 Task: In the  document logbook.rtf Download file as 'EPUB Publication' Share this file with 'softage.5@softage.net' Insert the command  Suggesting 
Action: Mouse moved to (290, 423)
Screenshot: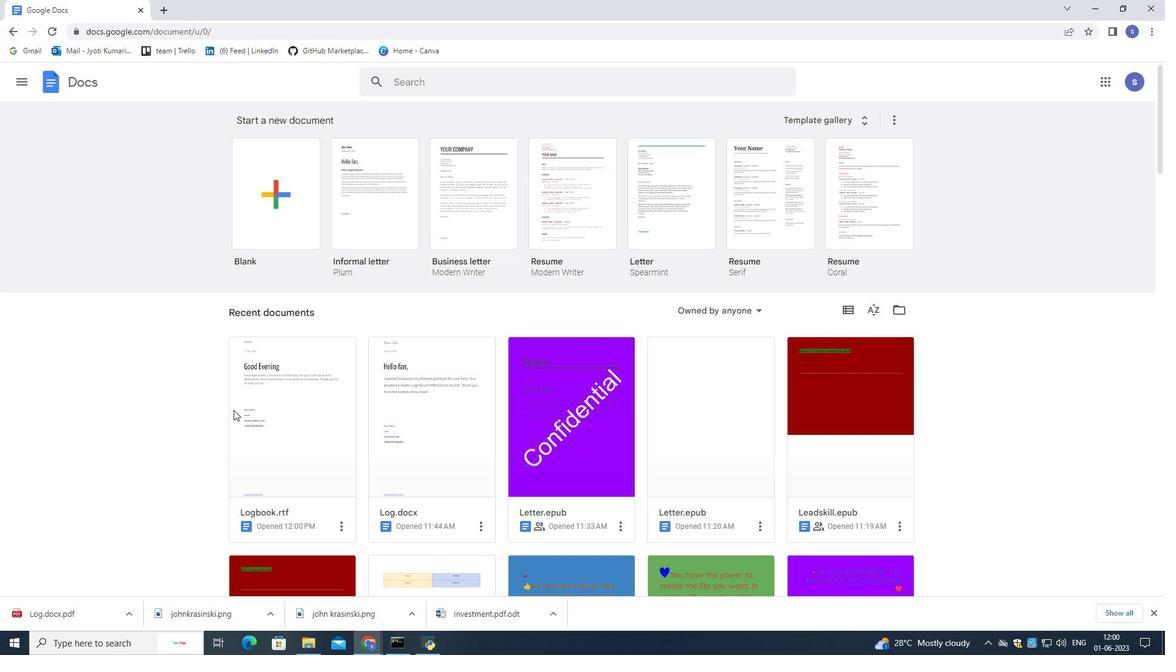 
Action: Mouse pressed left at (290, 423)
Screenshot: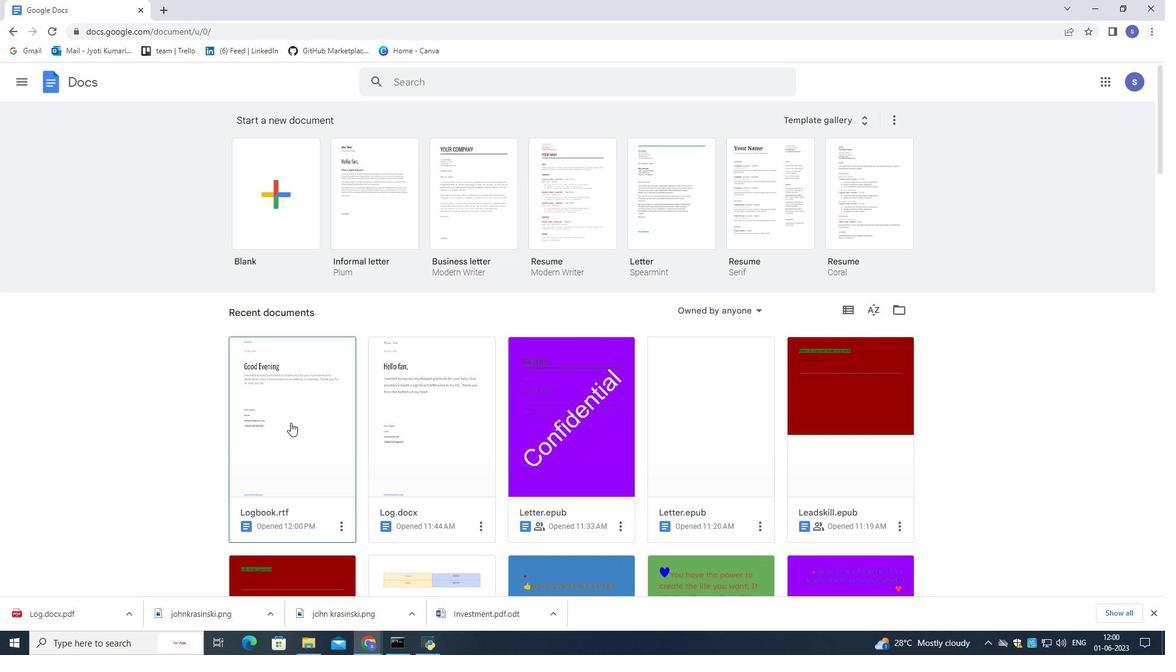 
Action: Mouse pressed left at (290, 423)
Screenshot: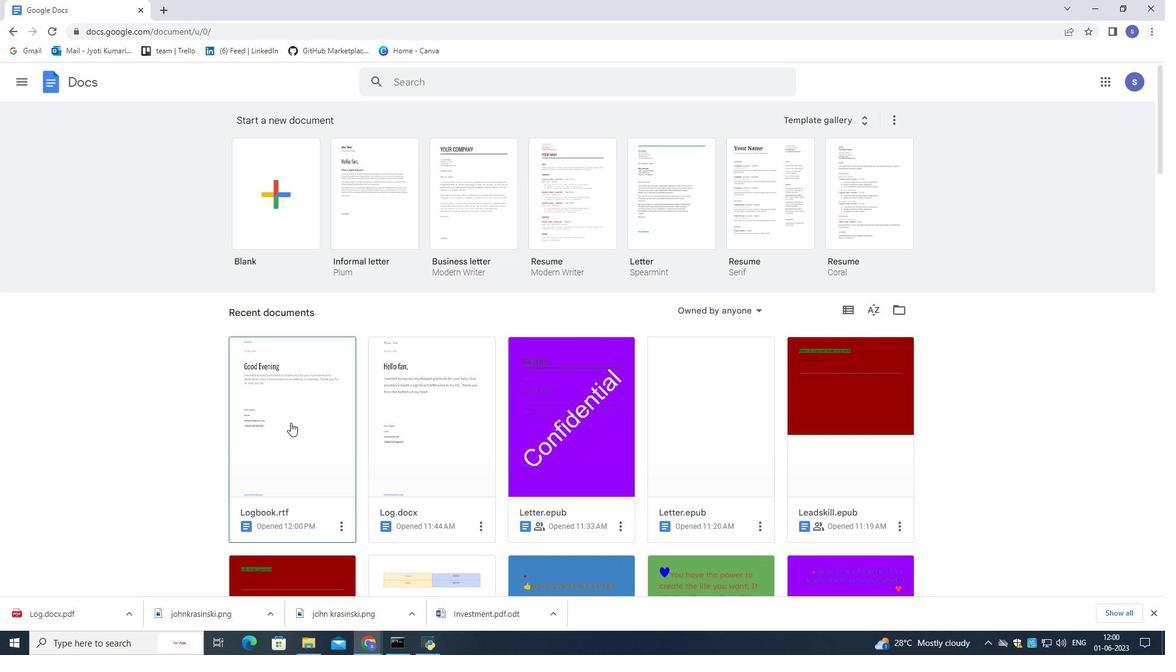 
Action: Mouse moved to (46, 94)
Screenshot: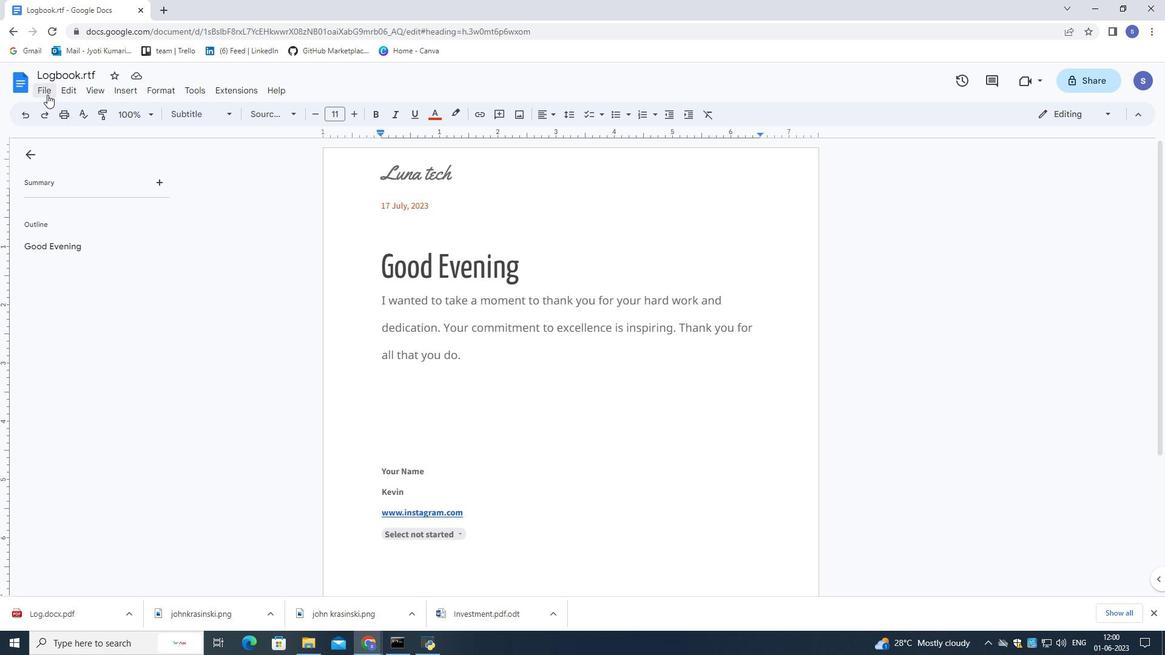 
Action: Mouse pressed left at (46, 94)
Screenshot: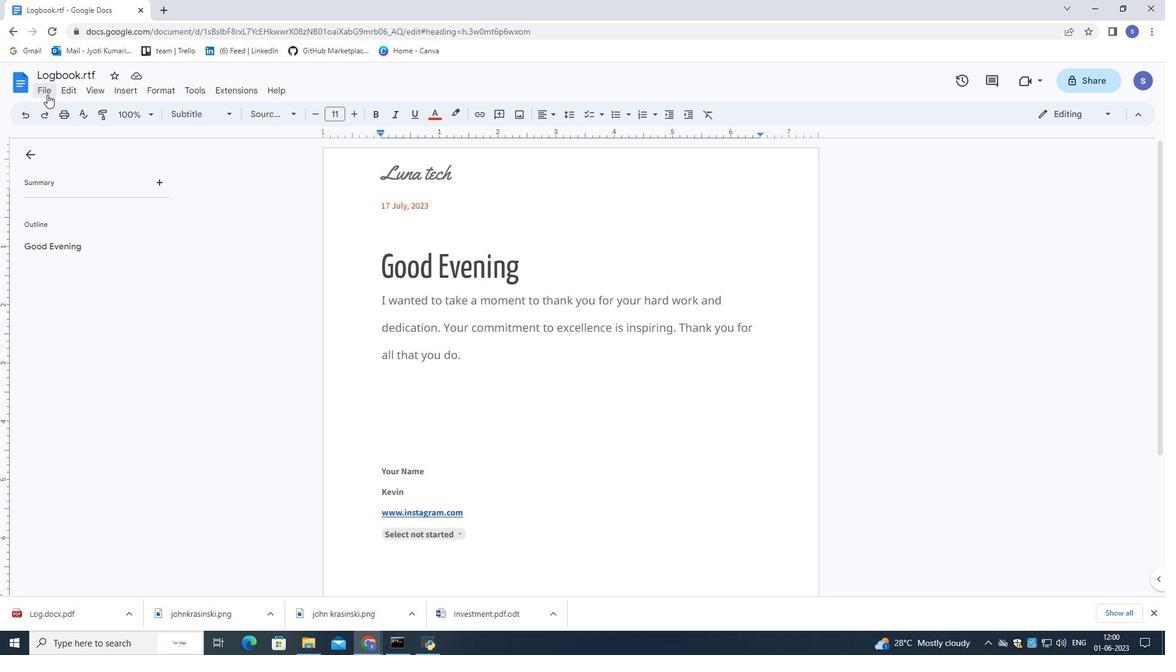 
Action: Mouse moved to (100, 223)
Screenshot: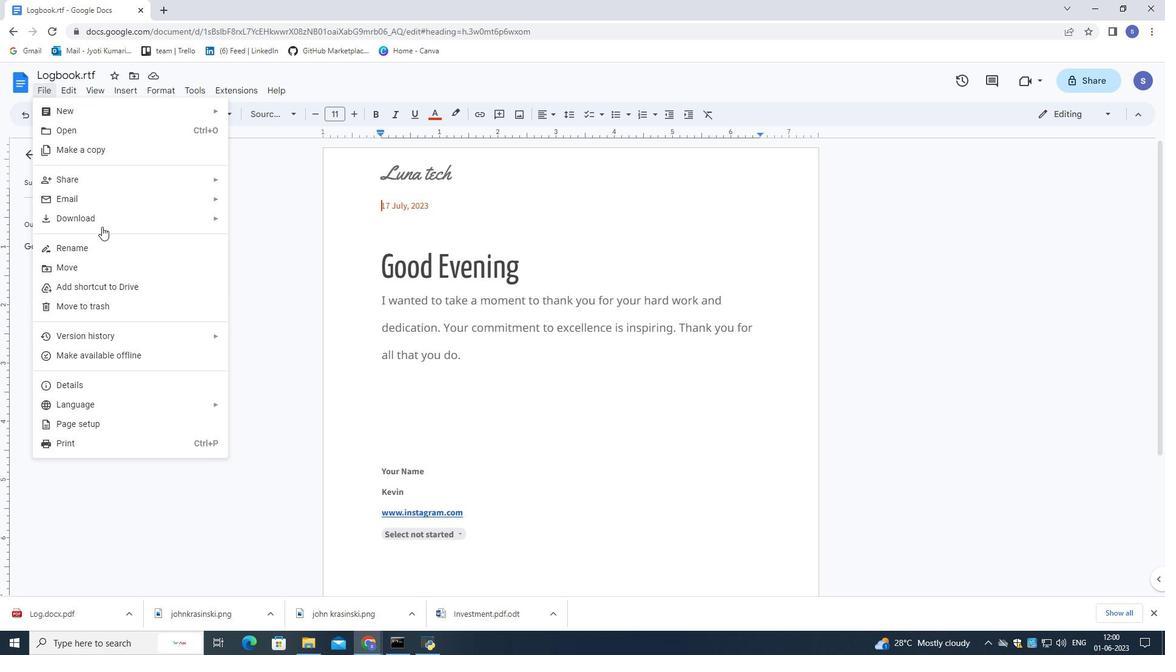 
Action: Mouse pressed left at (100, 223)
Screenshot: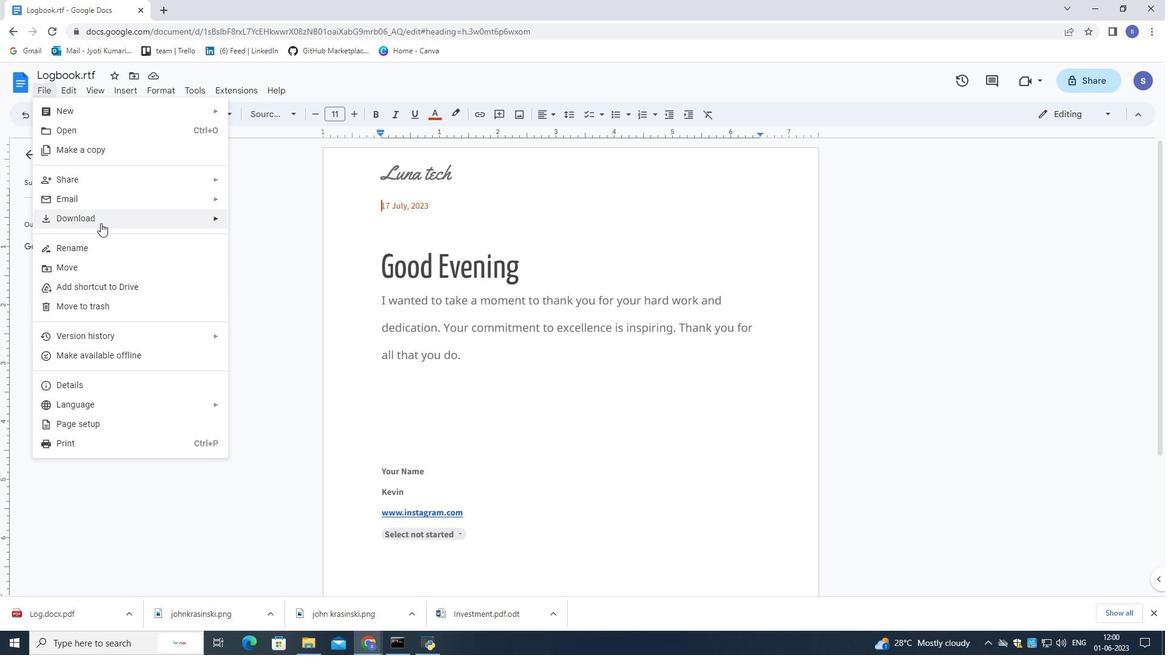 
Action: Mouse moved to (343, 338)
Screenshot: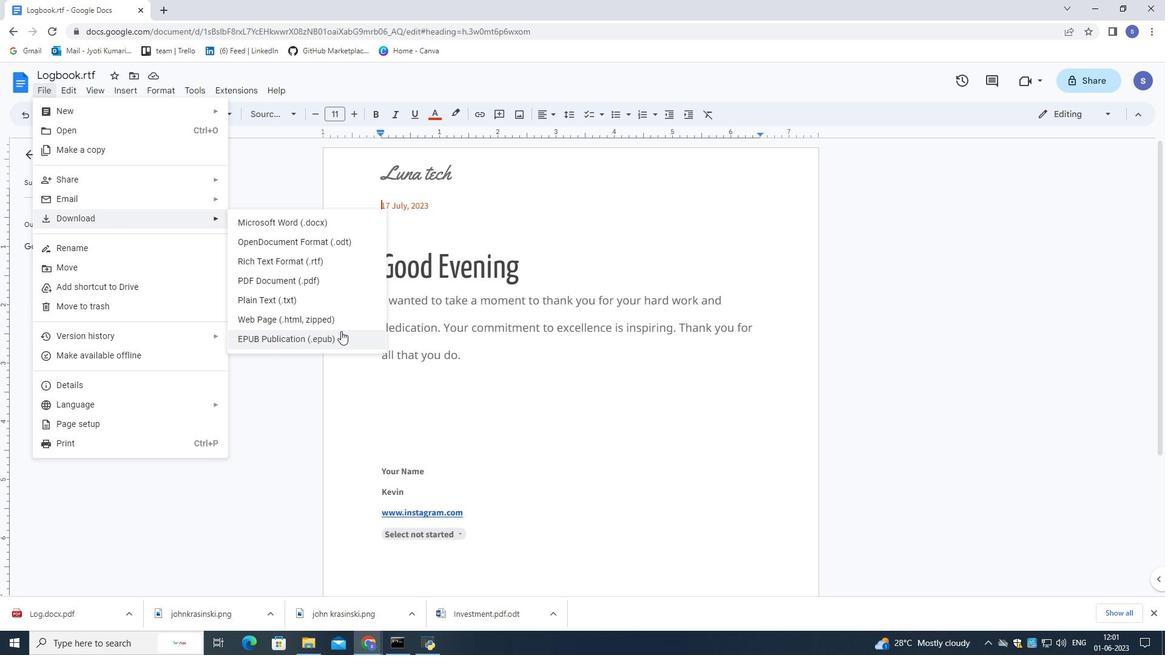 
Action: Mouse pressed left at (343, 338)
Screenshot: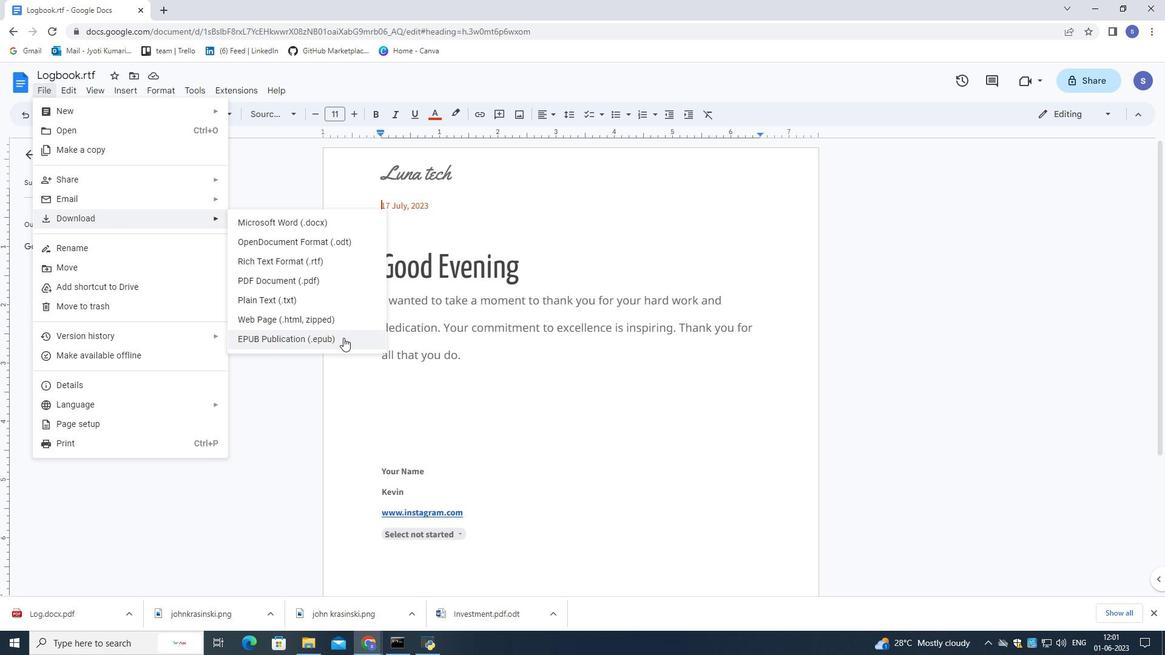 
Action: Mouse moved to (47, 88)
Screenshot: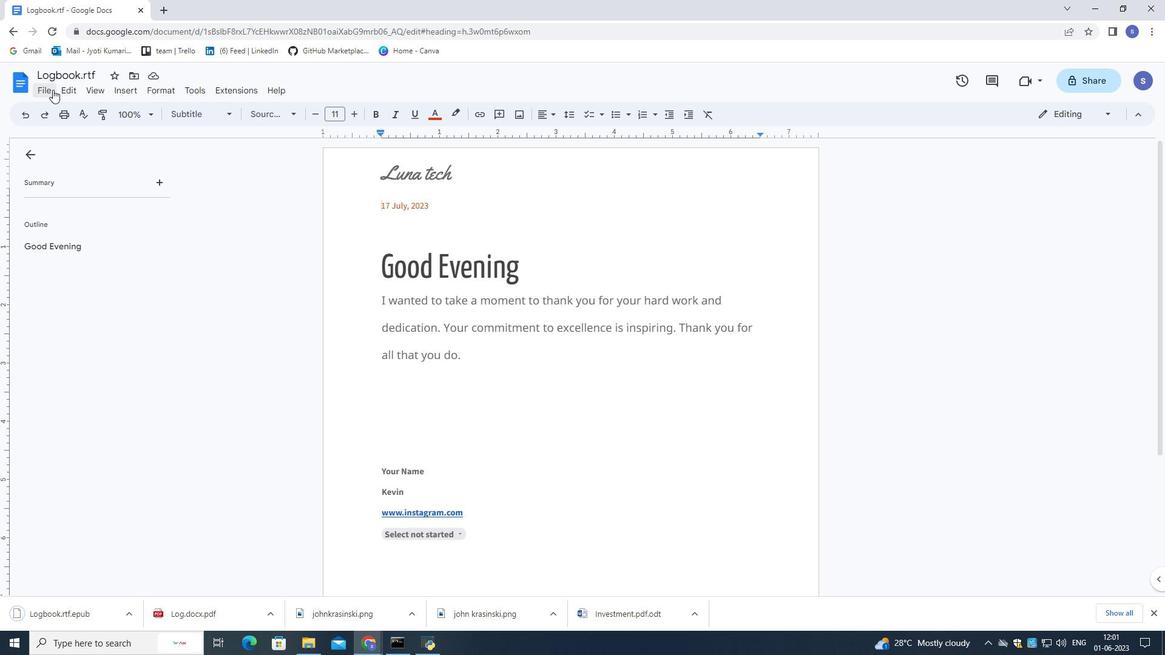 
Action: Mouse pressed left at (47, 88)
Screenshot: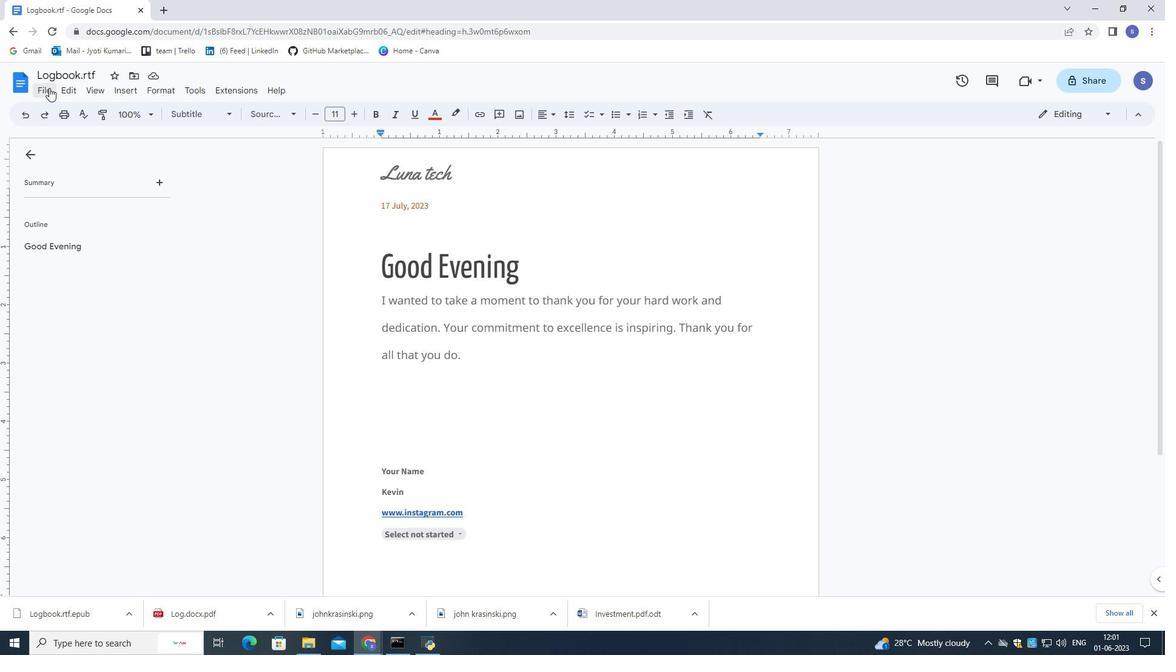 
Action: Mouse moved to (274, 180)
Screenshot: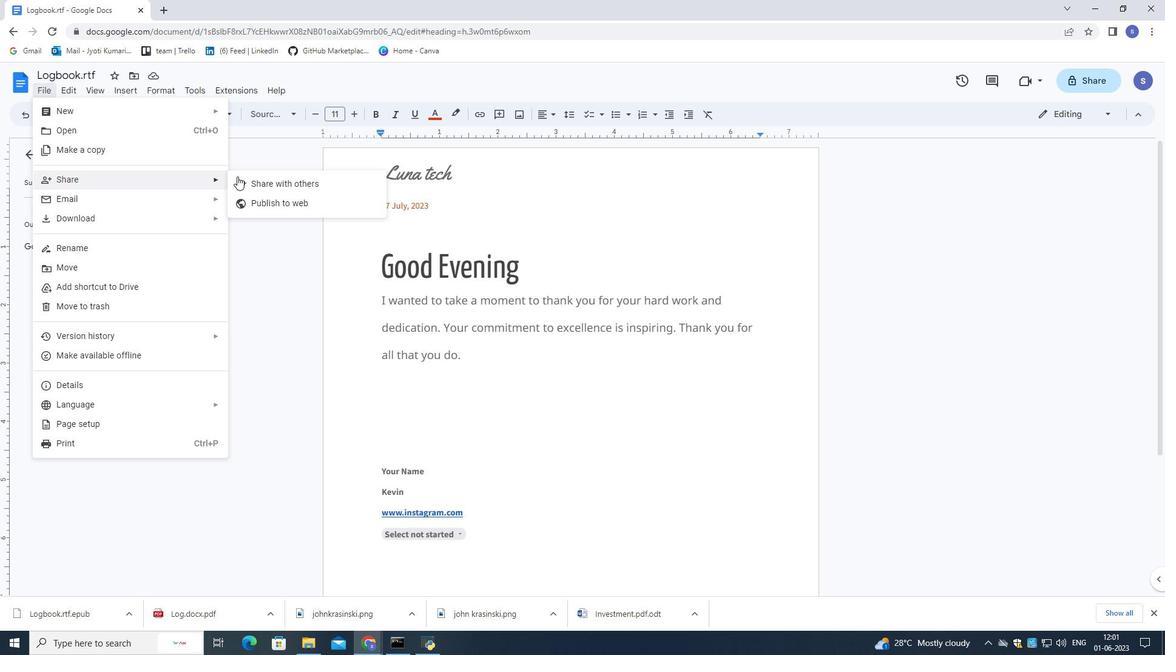 
Action: Mouse pressed left at (274, 180)
Screenshot: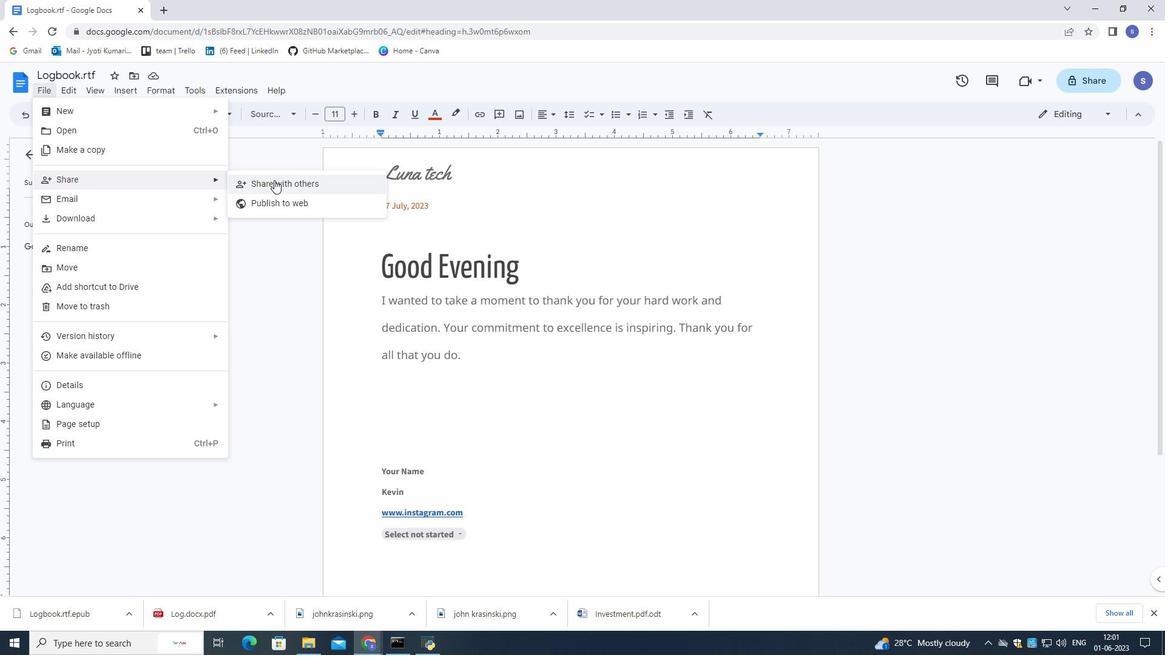 
Action: Mouse moved to (673, 134)
Screenshot: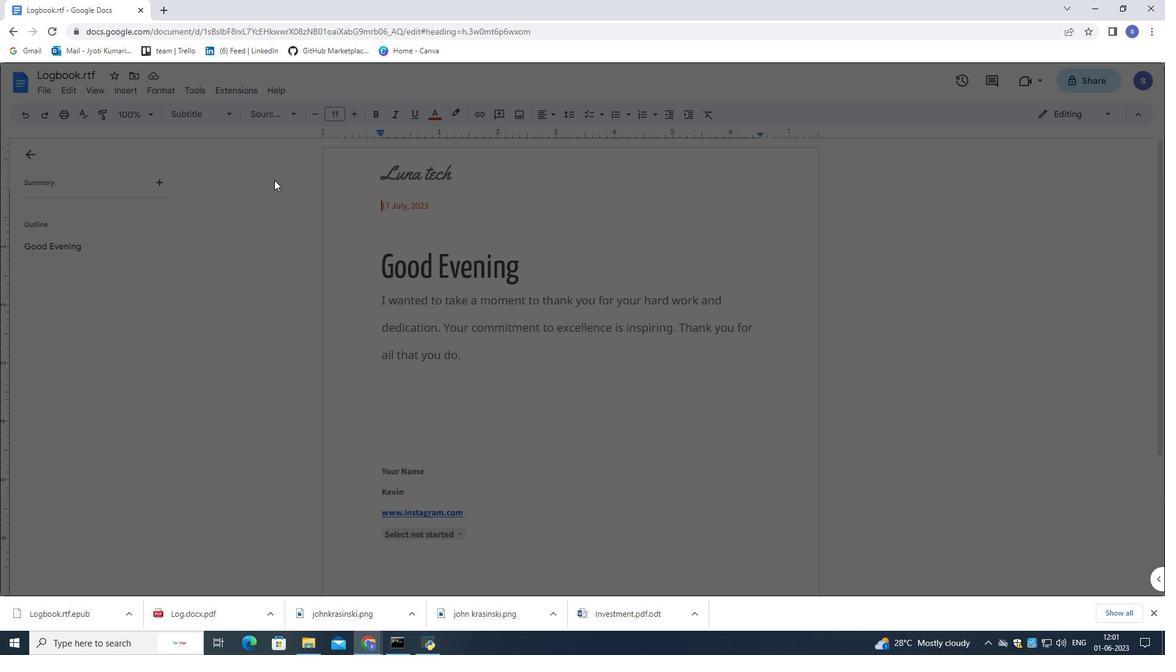 
Action: Key pressed so<Key.enter>
Screenshot: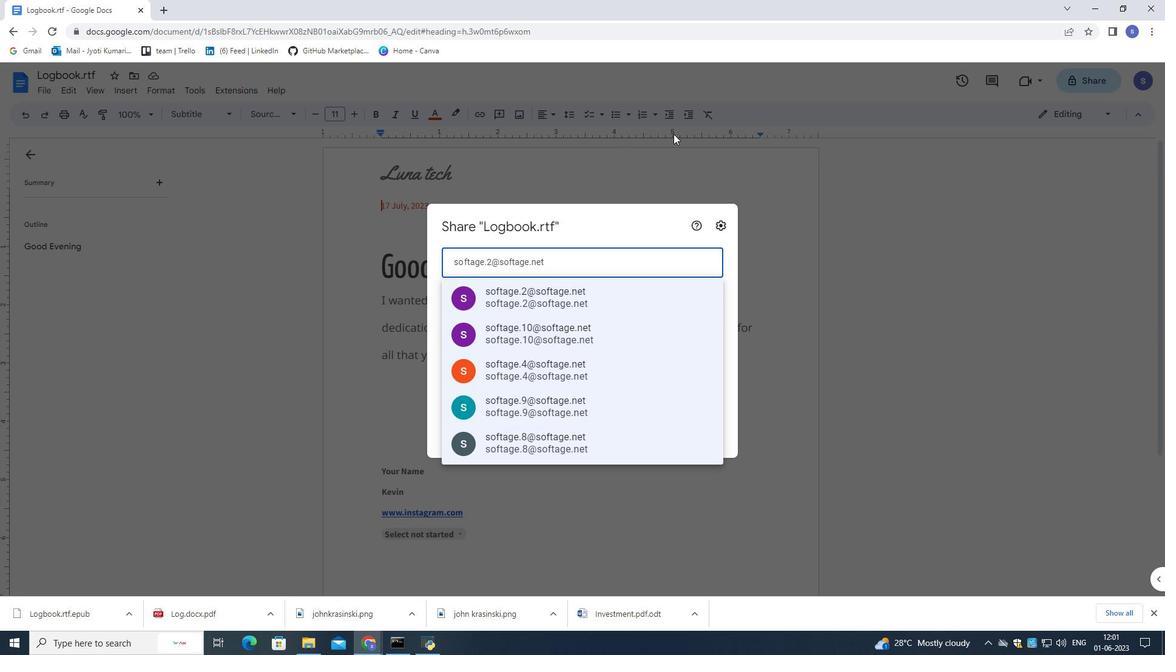 
Action: Mouse moved to (574, 270)
Screenshot: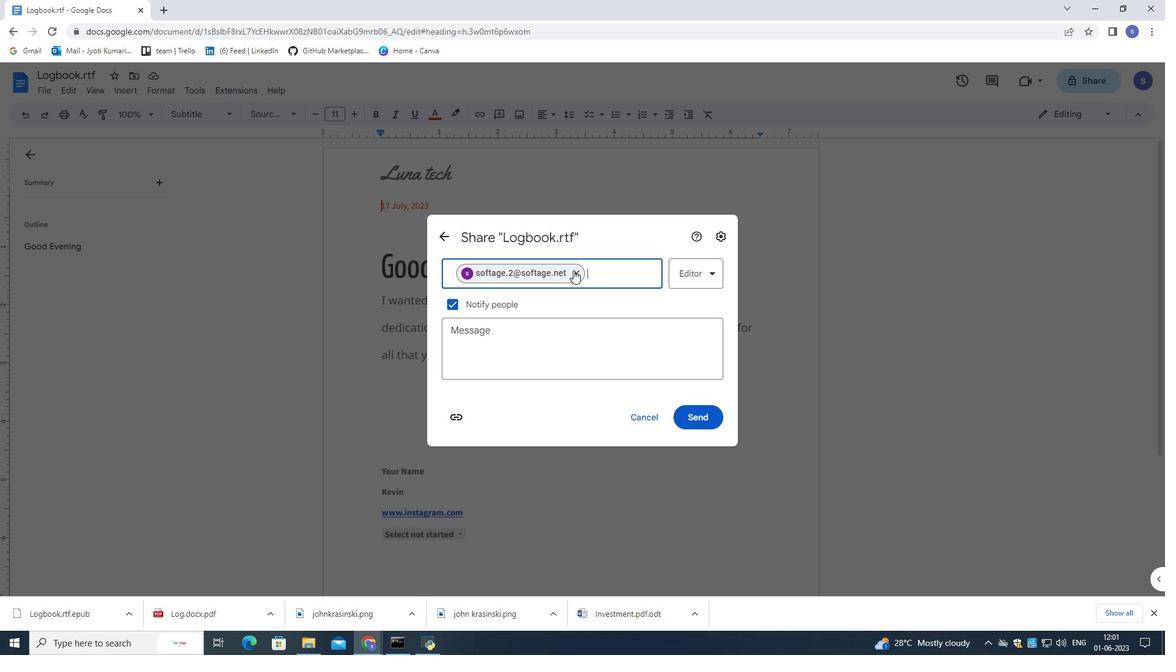 
Action: Mouse pressed left at (574, 270)
Screenshot: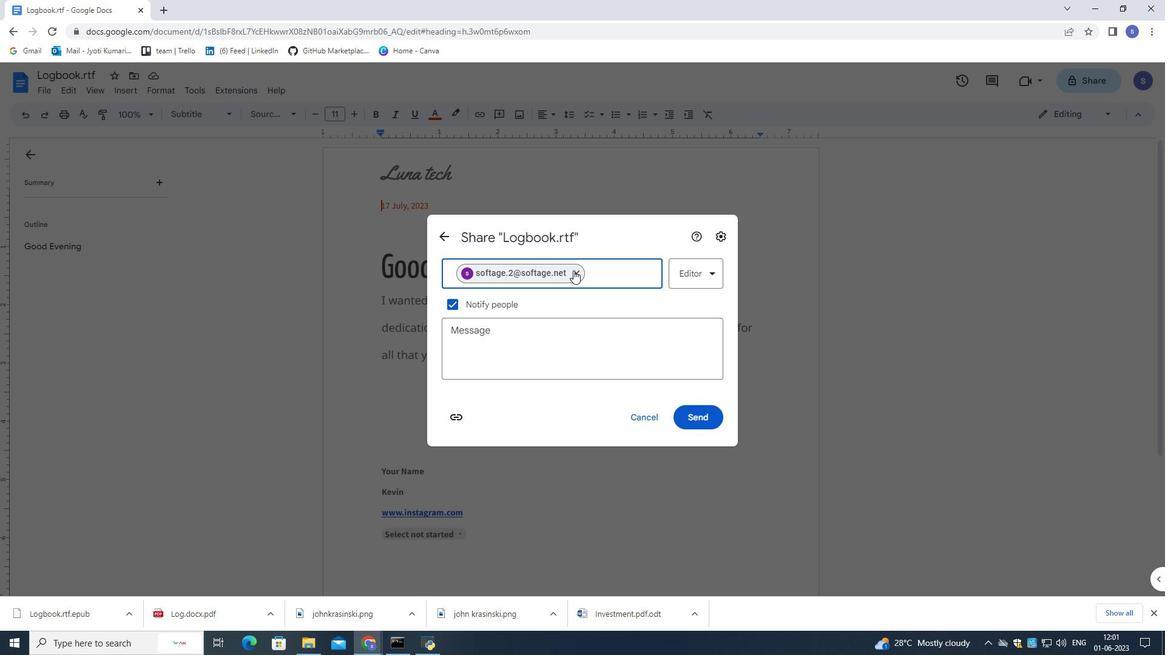 
Action: Key pressed softage.5<Key.shift>@softage.net
Screenshot: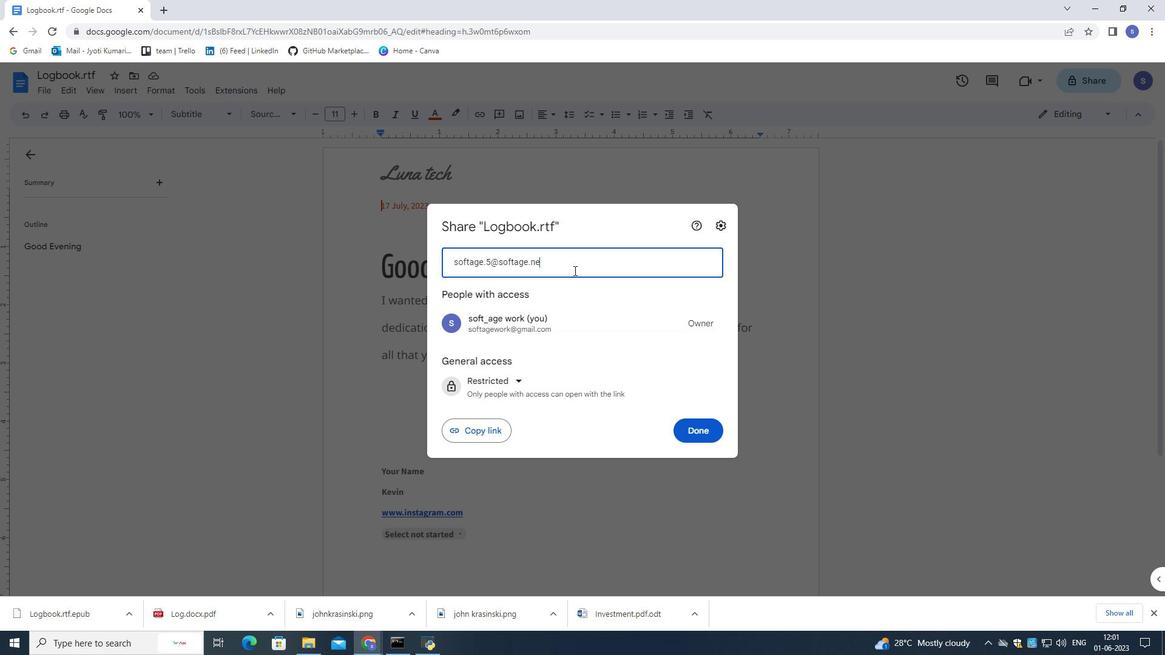 
Action: Mouse moved to (600, 305)
Screenshot: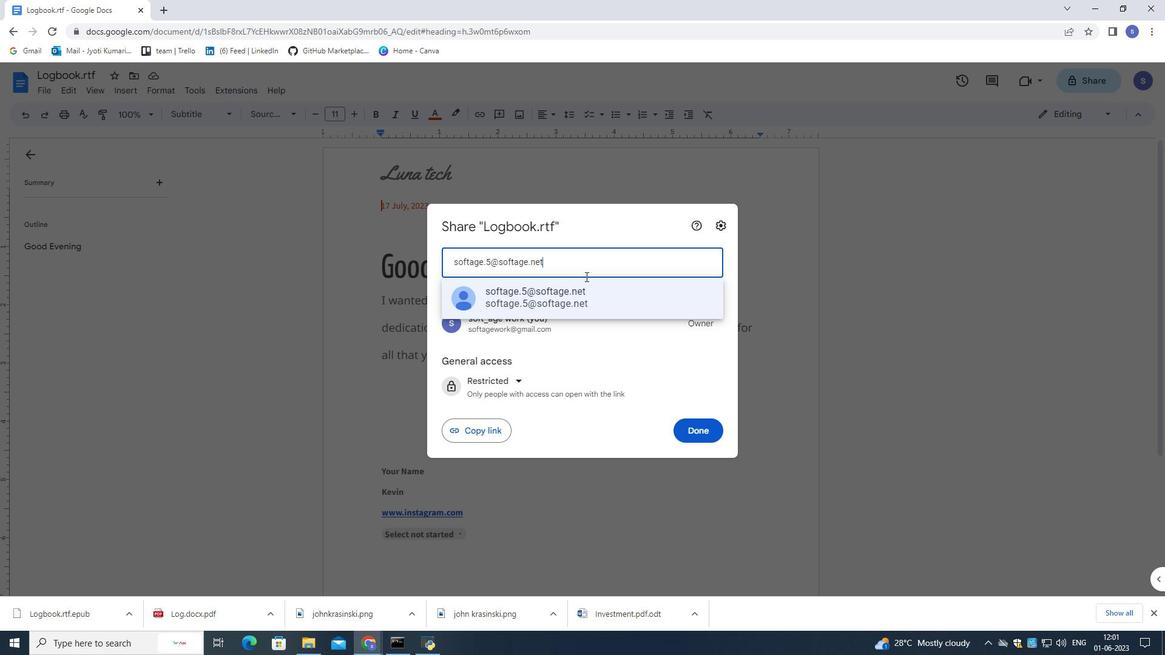 
Action: Mouse pressed left at (600, 305)
Screenshot: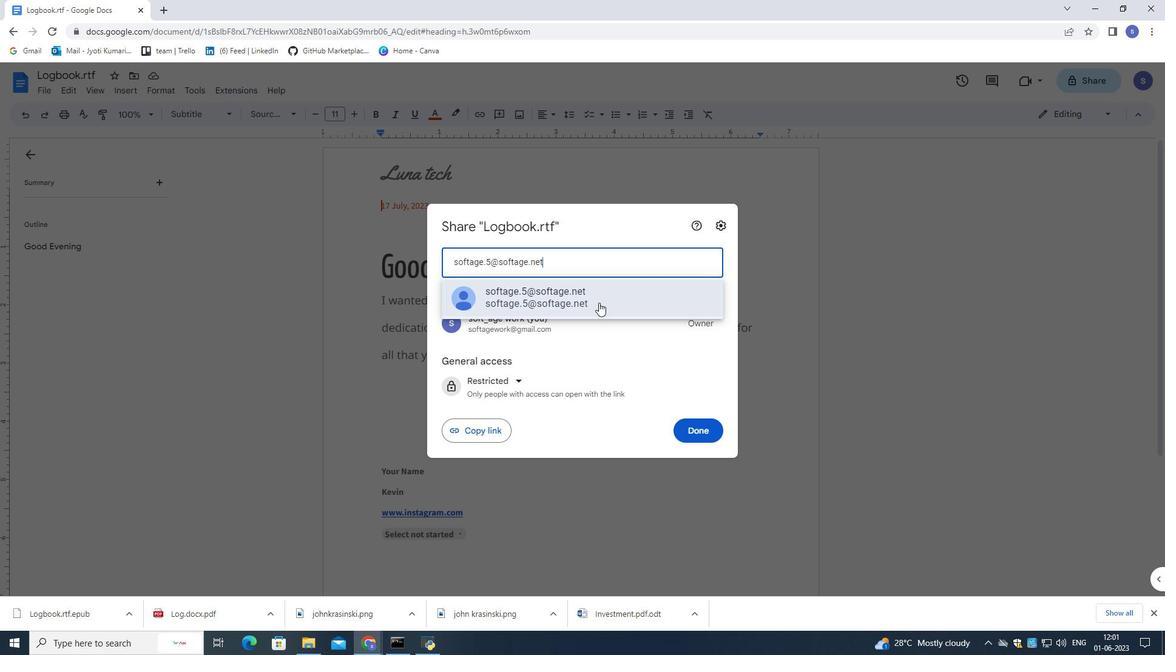 
Action: Mouse moved to (709, 418)
Screenshot: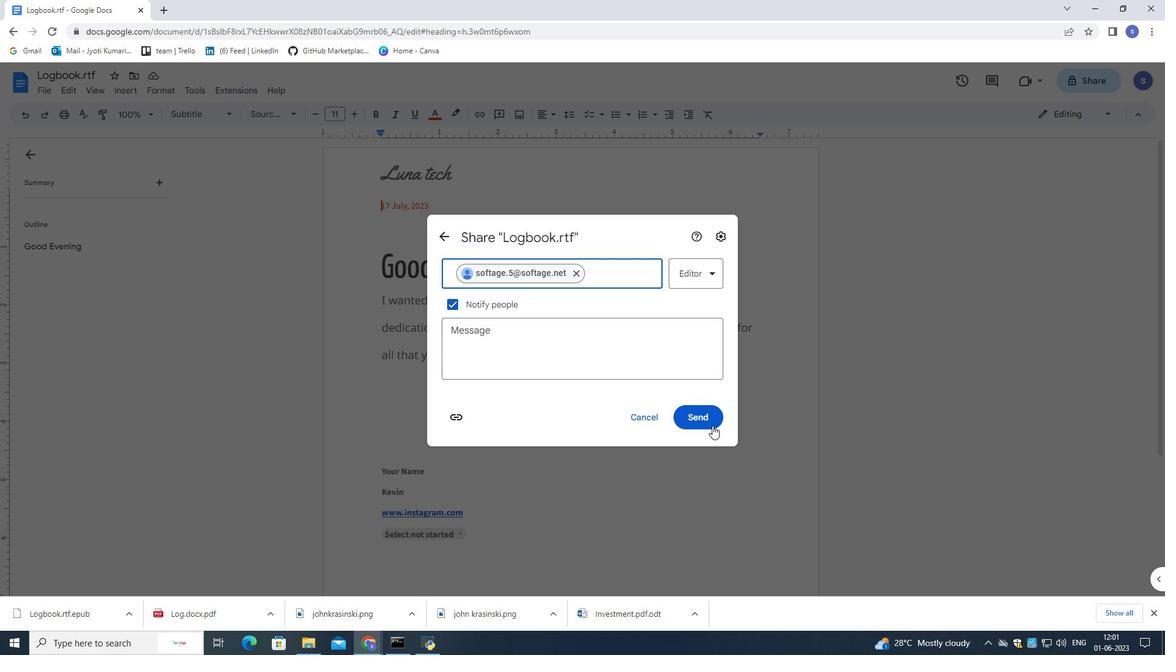 
Action: Mouse pressed left at (709, 418)
Screenshot: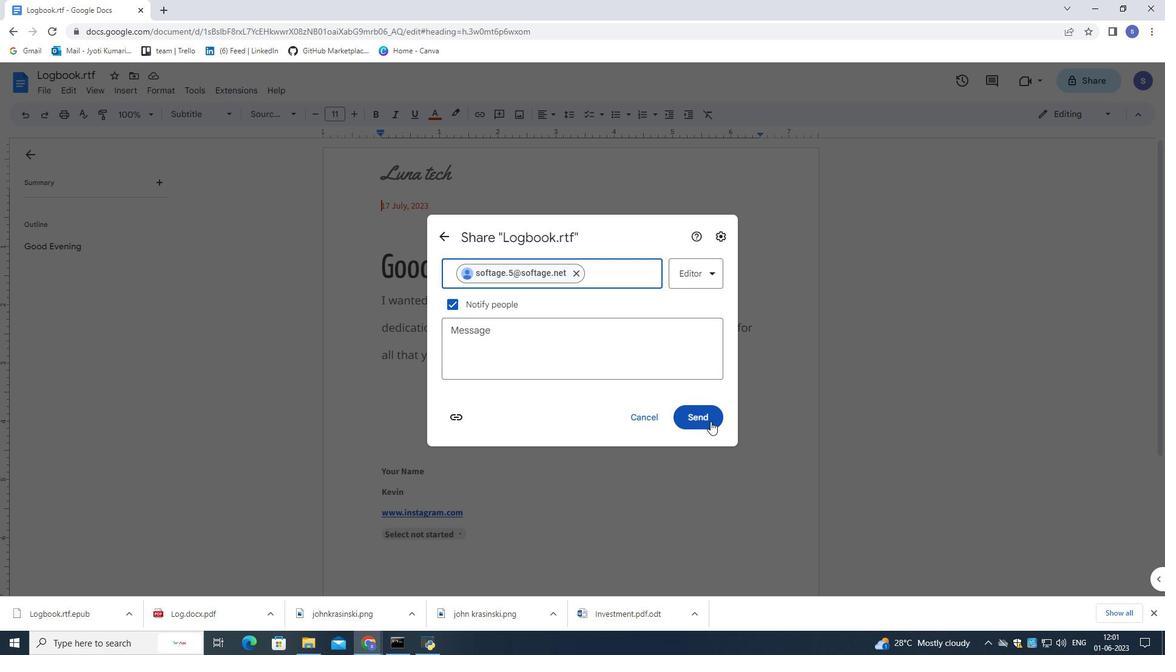 
Action: Mouse moved to (673, 347)
Screenshot: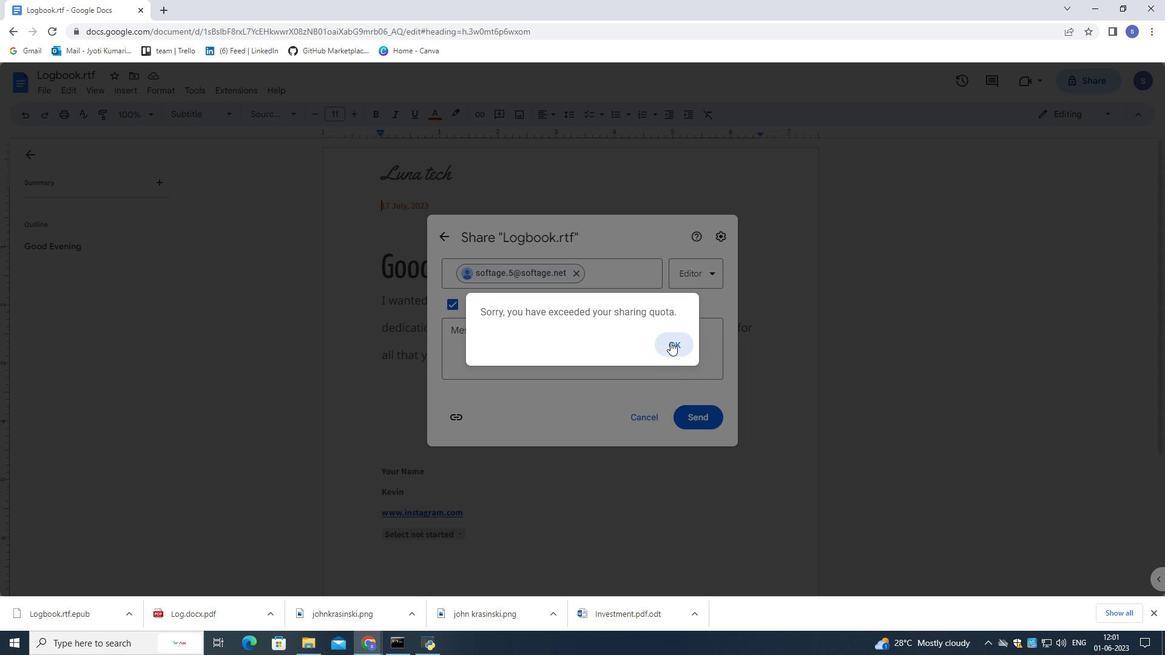 
Action: Mouse pressed left at (673, 347)
Screenshot: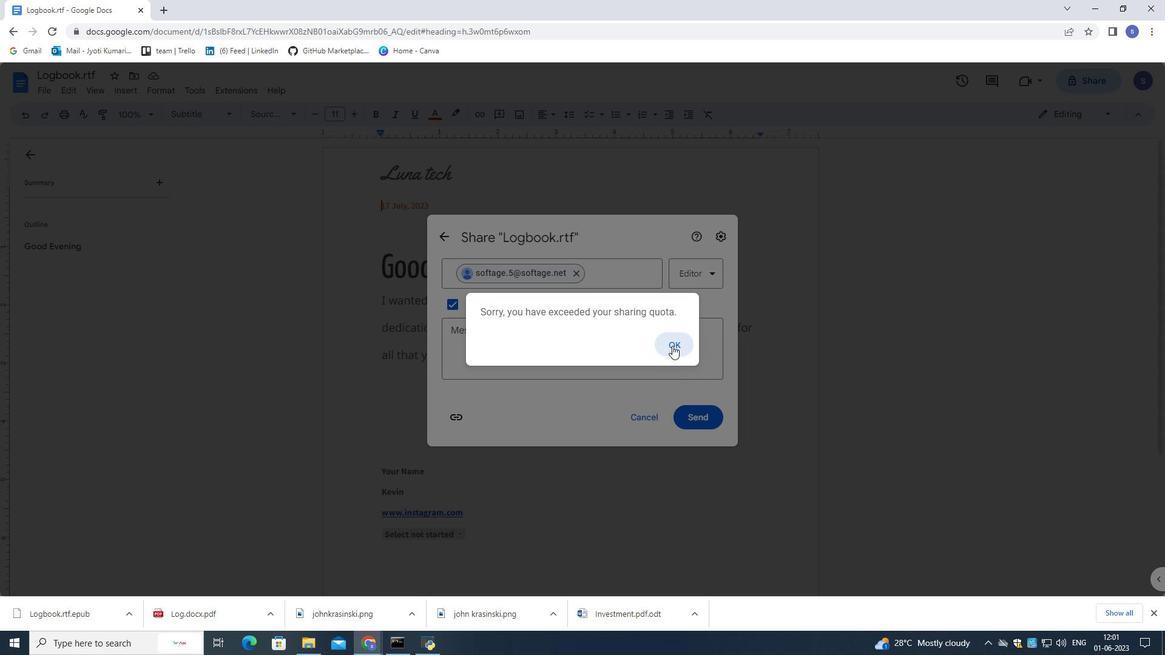 
Action: Mouse moved to (649, 417)
Screenshot: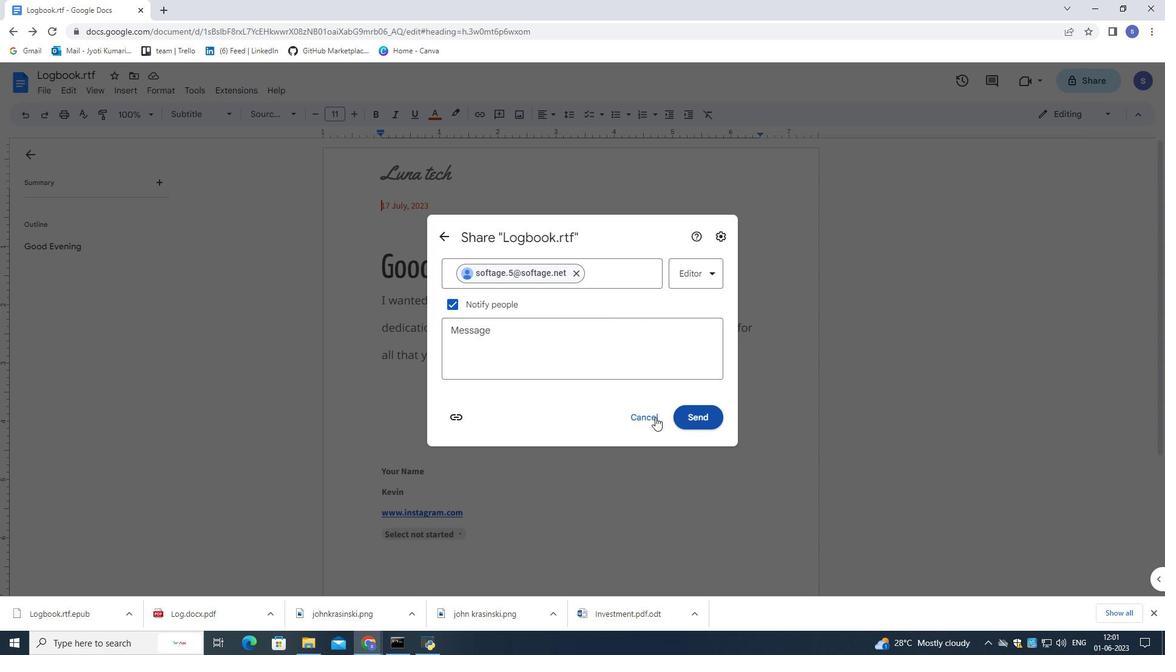 
Action: Mouse pressed left at (649, 417)
Screenshot: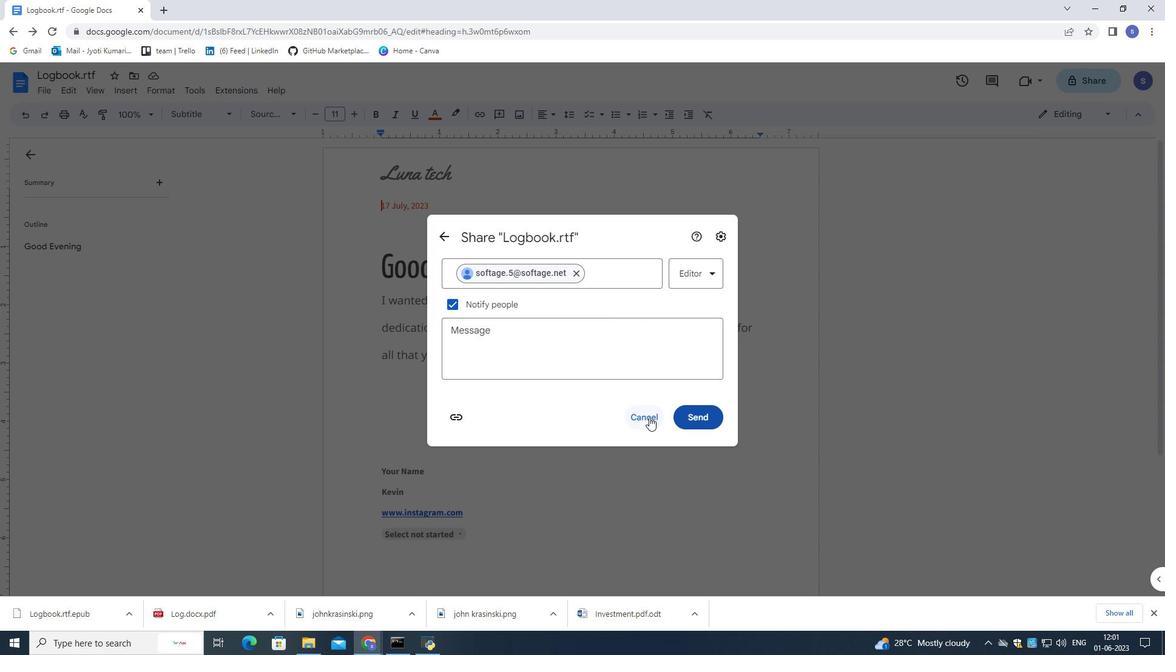
Action: Mouse moved to (708, 426)
Screenshot: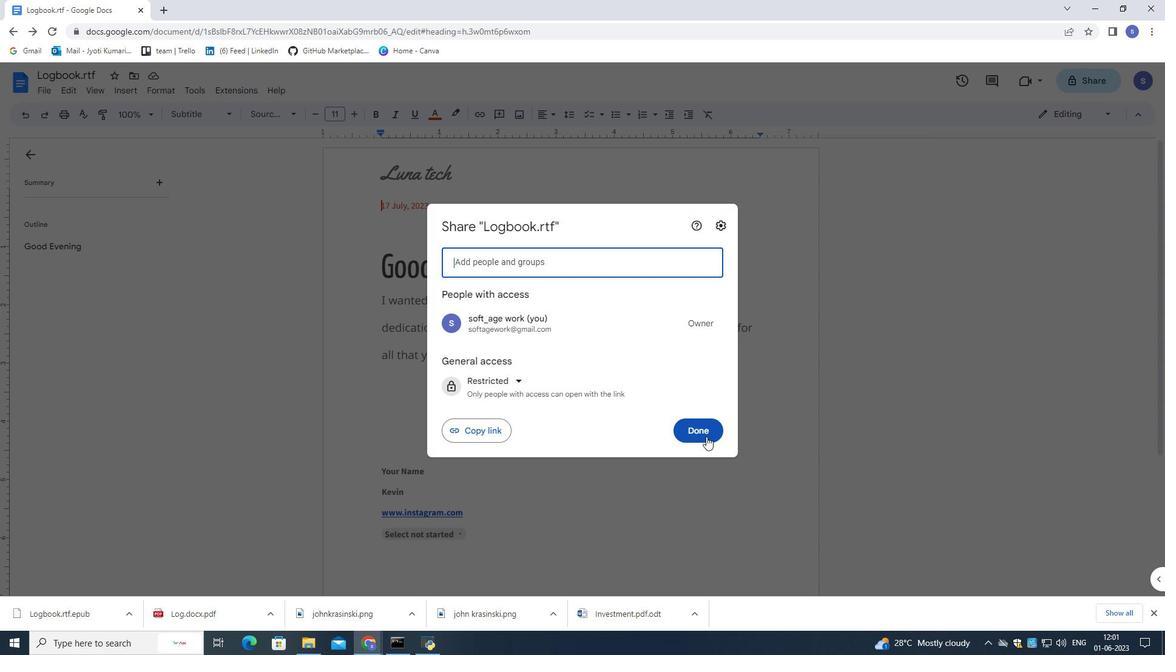 
Action: Mouse pressed left at (708, 426)
Screenshot: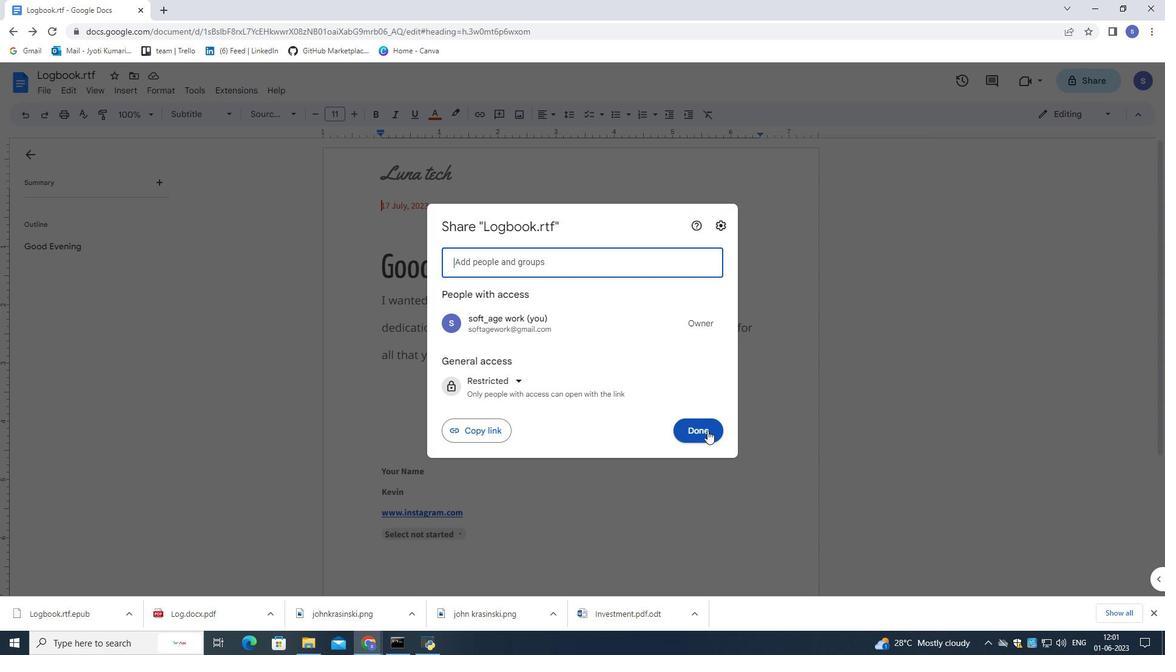 
Action: Mouse moved to (1059, 112)
Screenshot: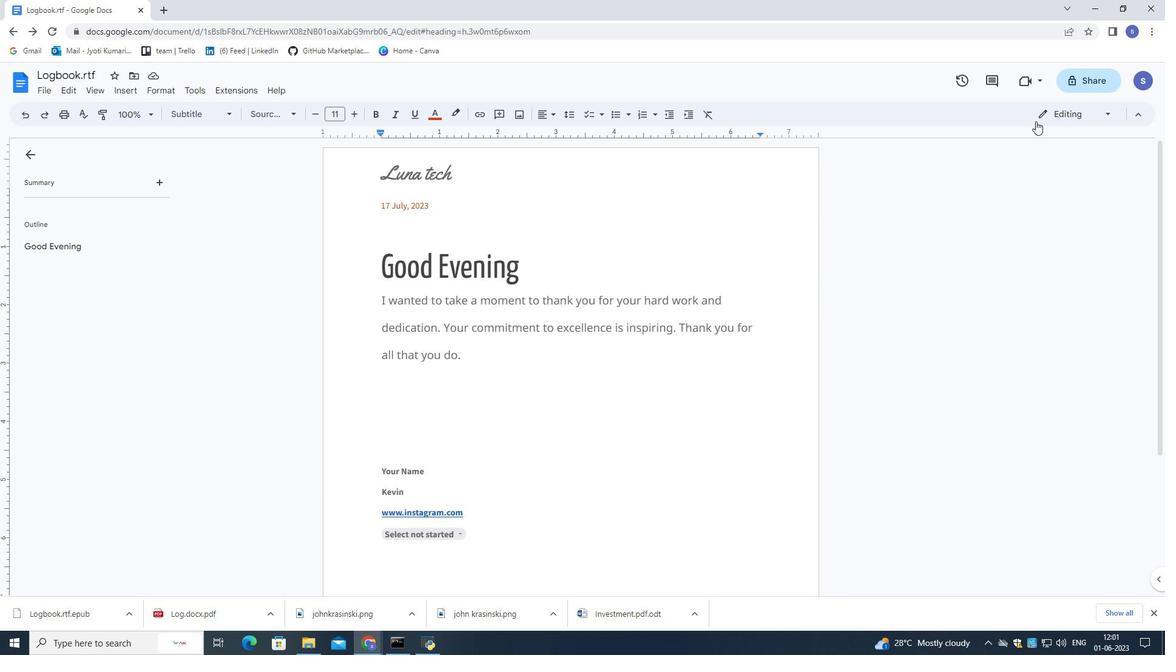 
Action: Mouse pressed left at (1059, 112)
Screenshot: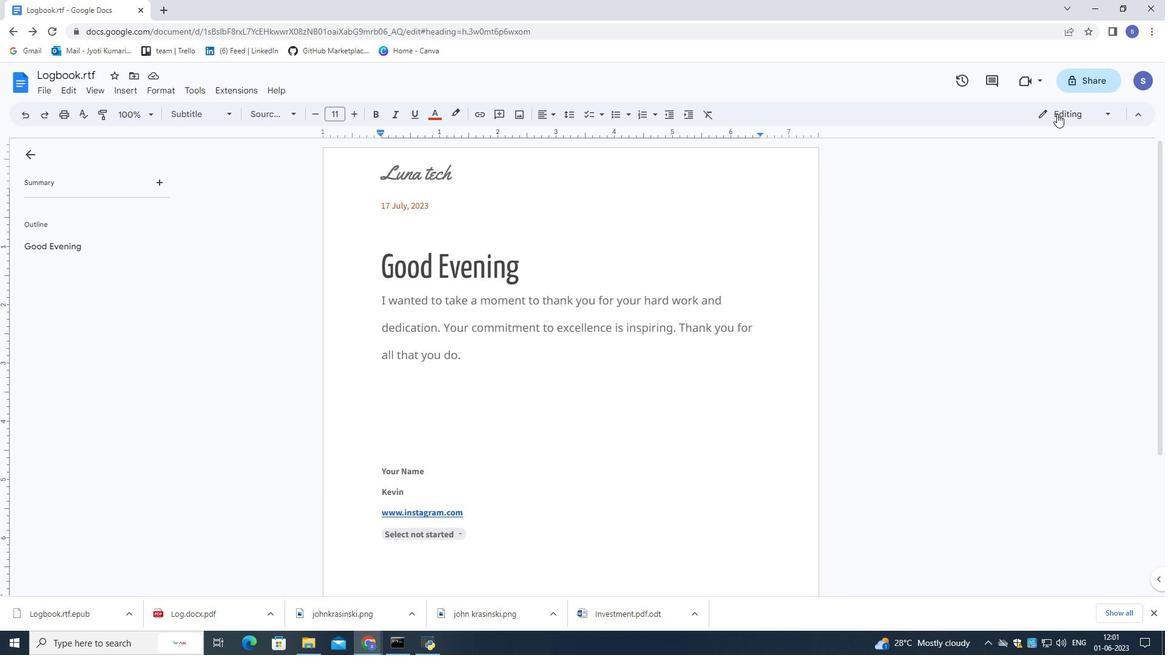 
Action: Mouse moved to (1063, 160)
Screenshot: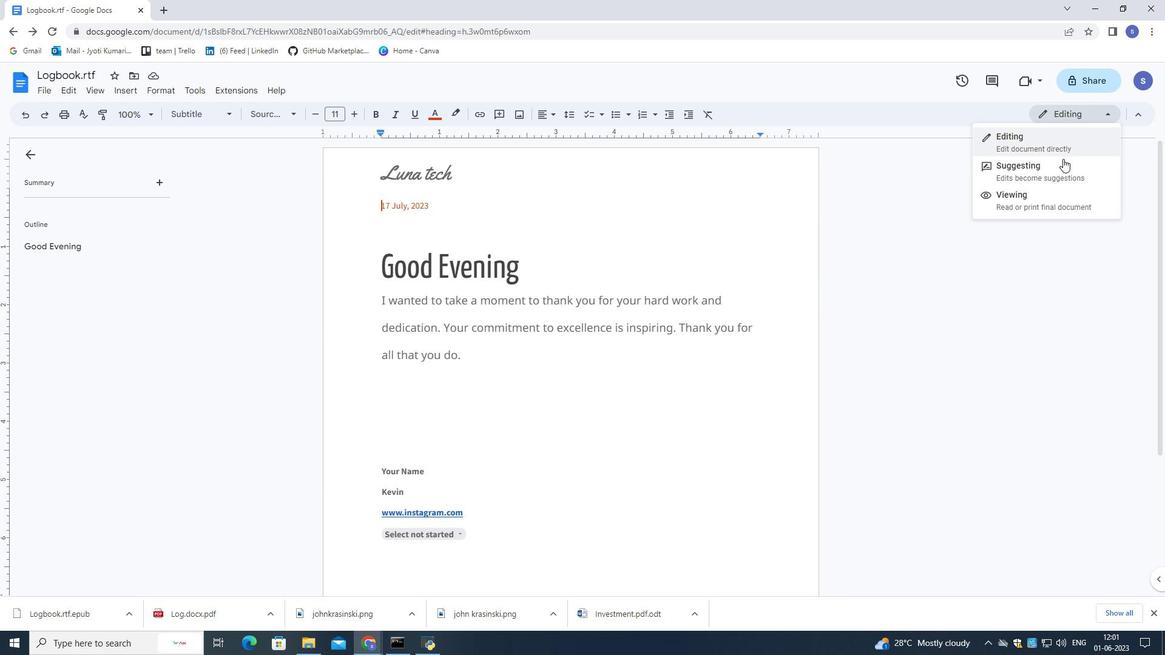
Action: Mouse pressed left at (1063, 160)
Screenshot: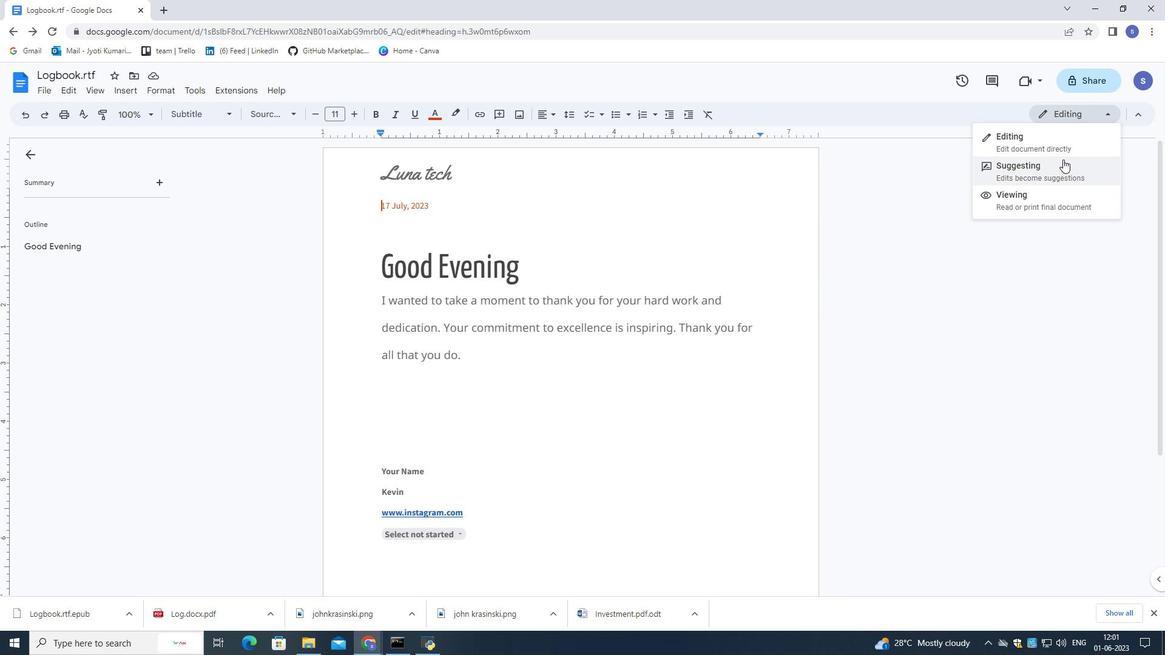 
Action: Mouse moved to (344, 136)
Screenshot: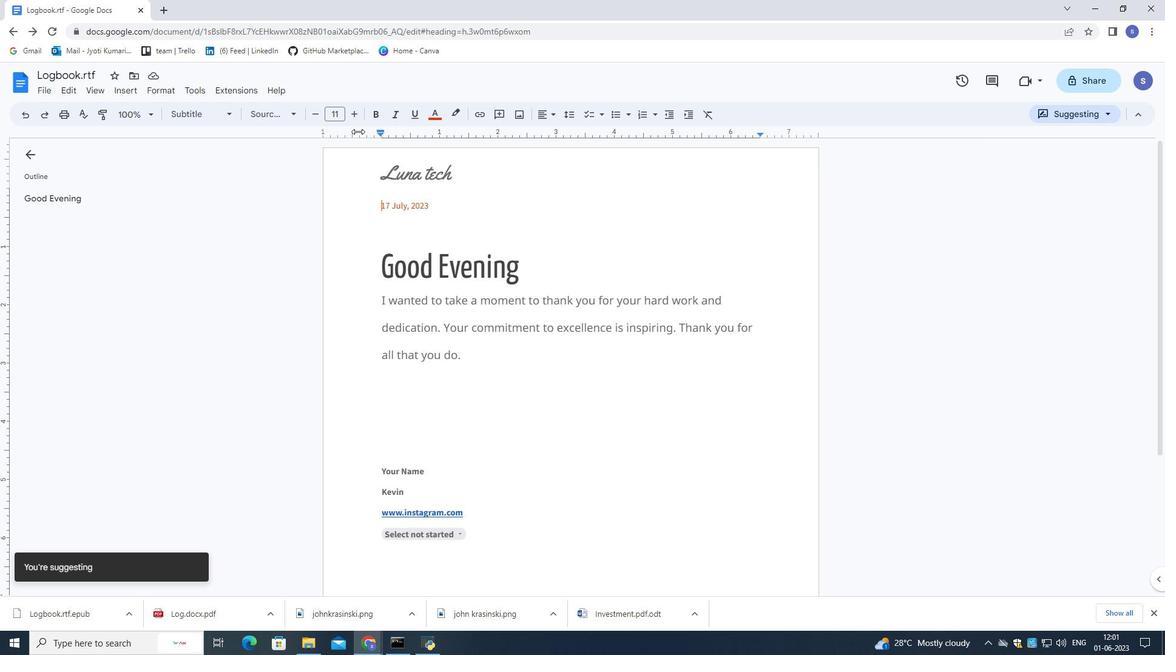 
